 Task: Insert the emoji "winking-face".
Action: Mouse moved to (108, 77)
Screenshot: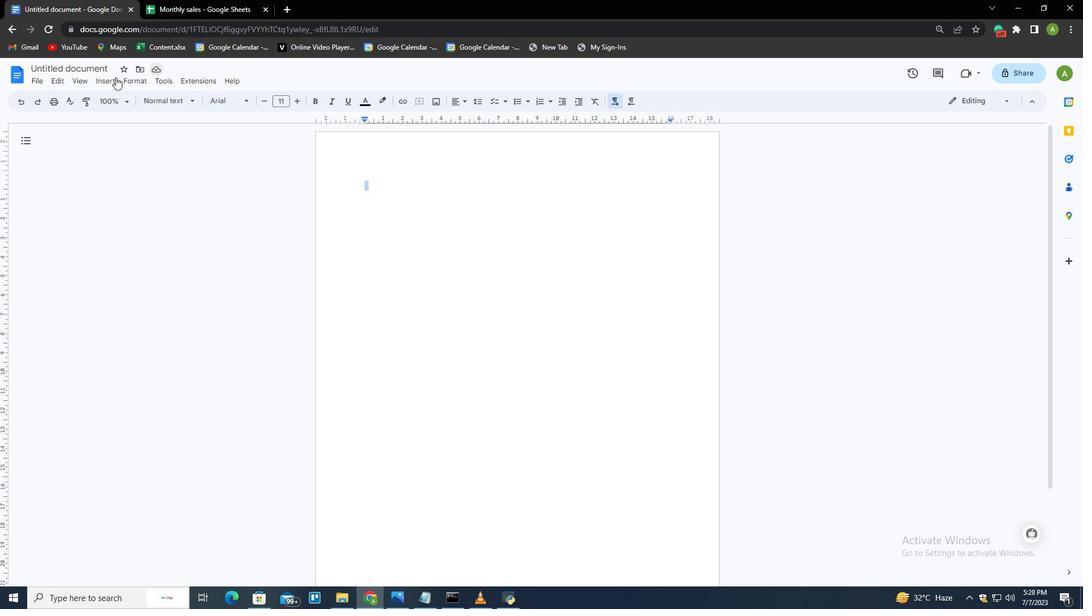 
Action: Mouse pressed left at (108, 77)
Screenshot: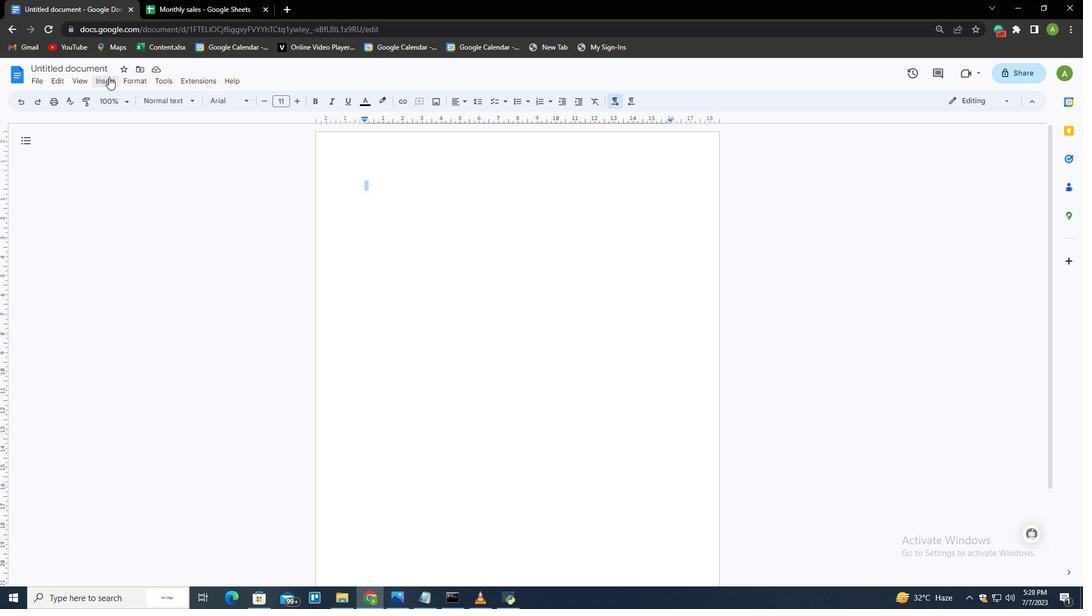
Action: Mouse moved to (118, 179)
Screenshot: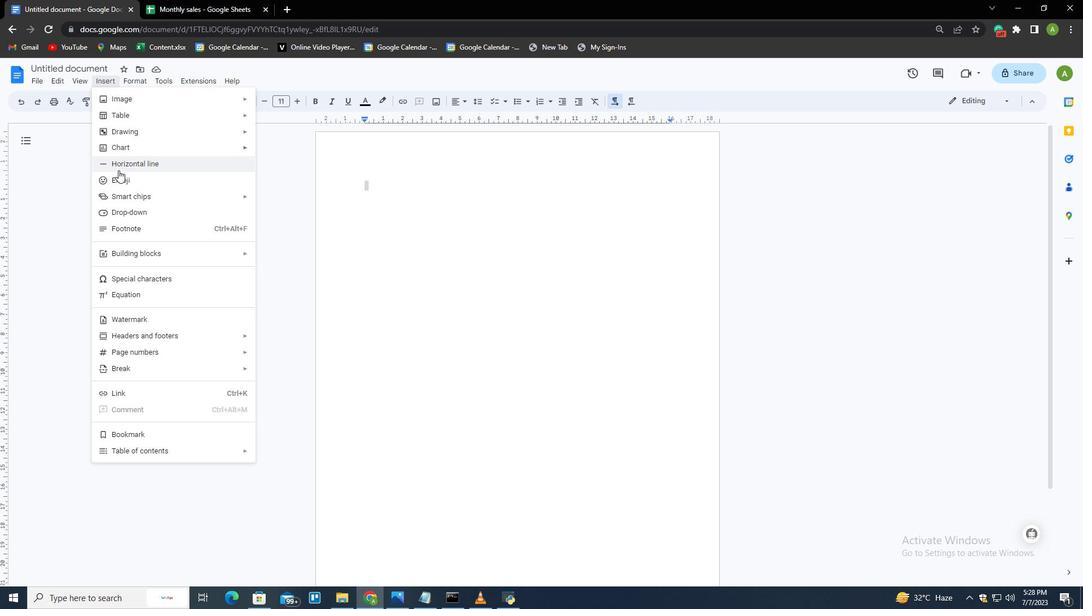 
Action: Mouse pressed left at (118, 179)
Screenshot: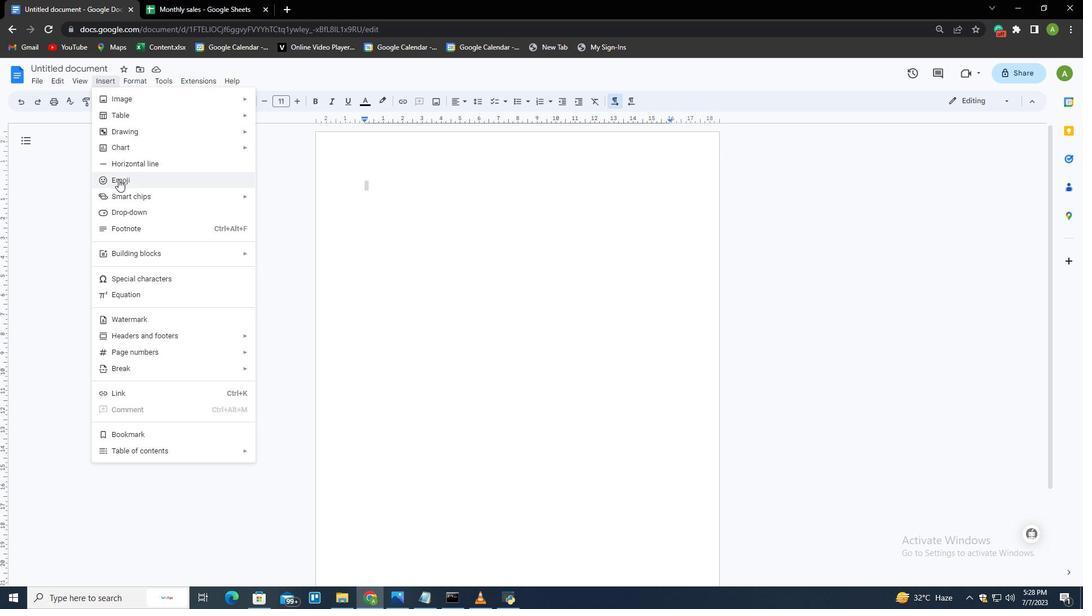
Action: Mouse moved to (375, 292)
Screenshot: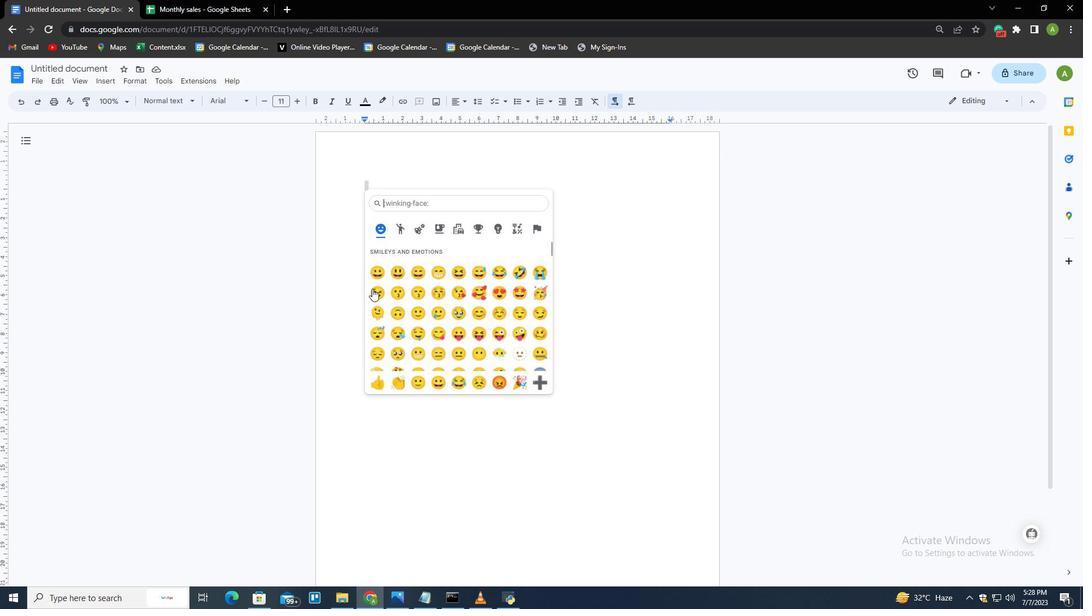 
Action: Mouse pressed left at (375, 292)
Screenshot: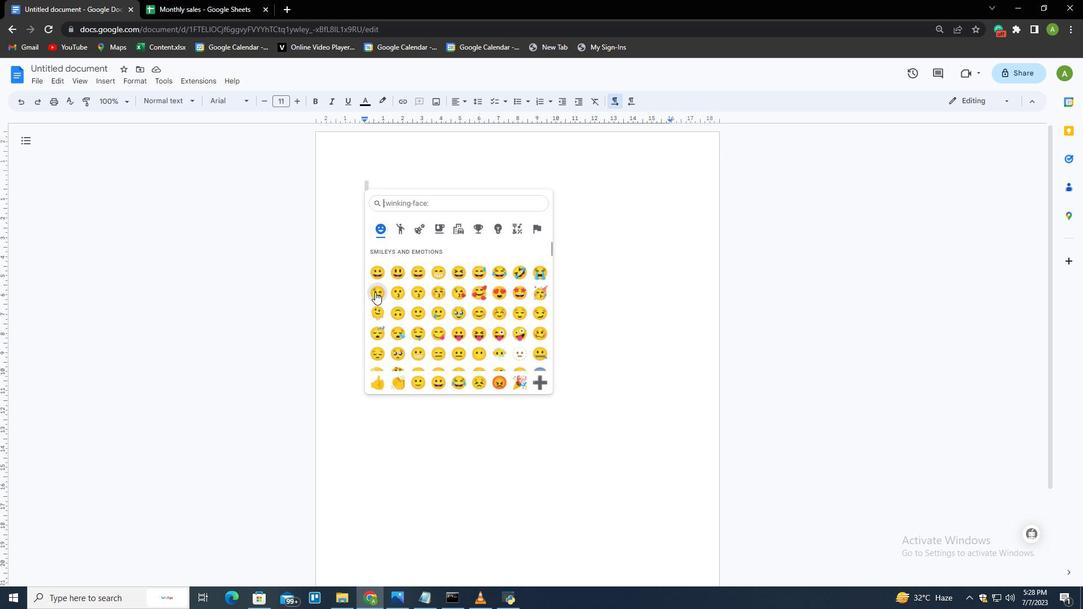 
Action: Mouse moved to (382, 272)
Screenshot: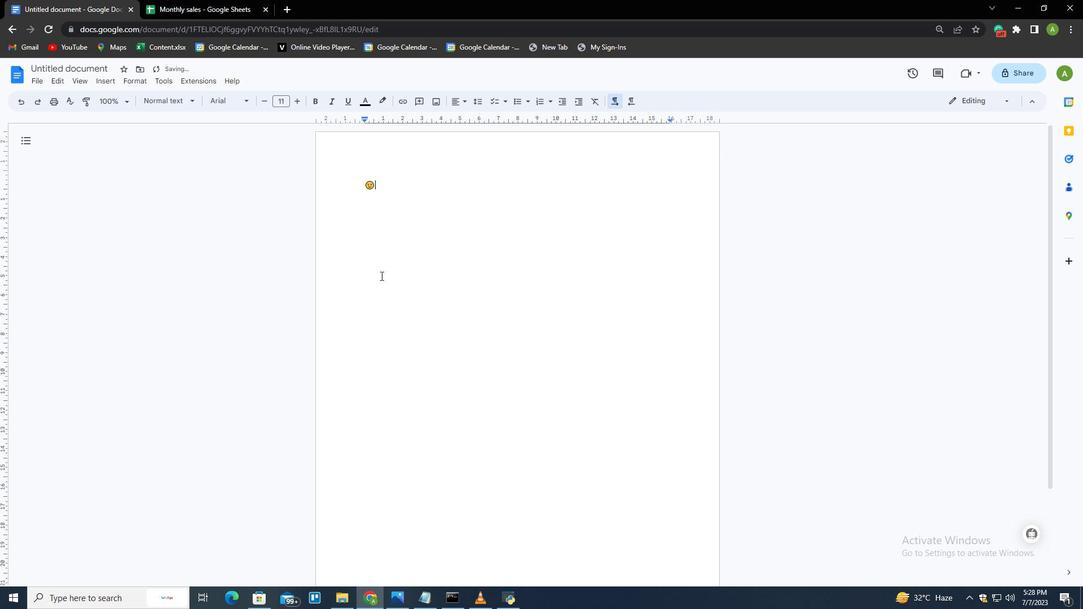 
